 Task: Toggle the show values in the suggest.
Action: Mouse moved to (15, 586)
Screenshot: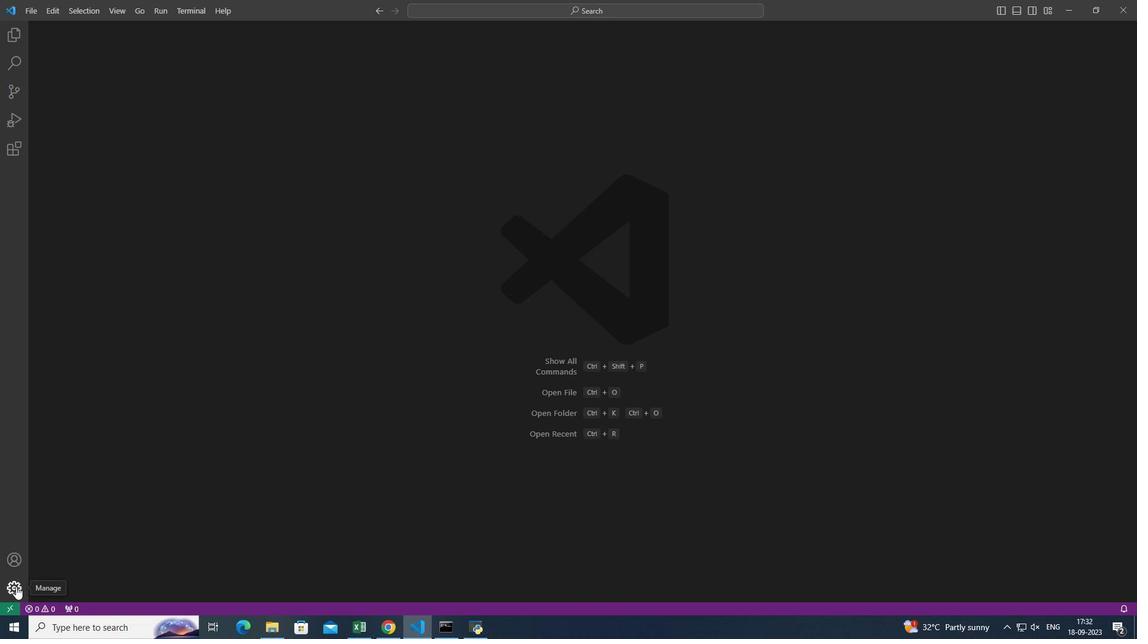 
Action: Mouse pressed left at (15, 586)
Screenshot: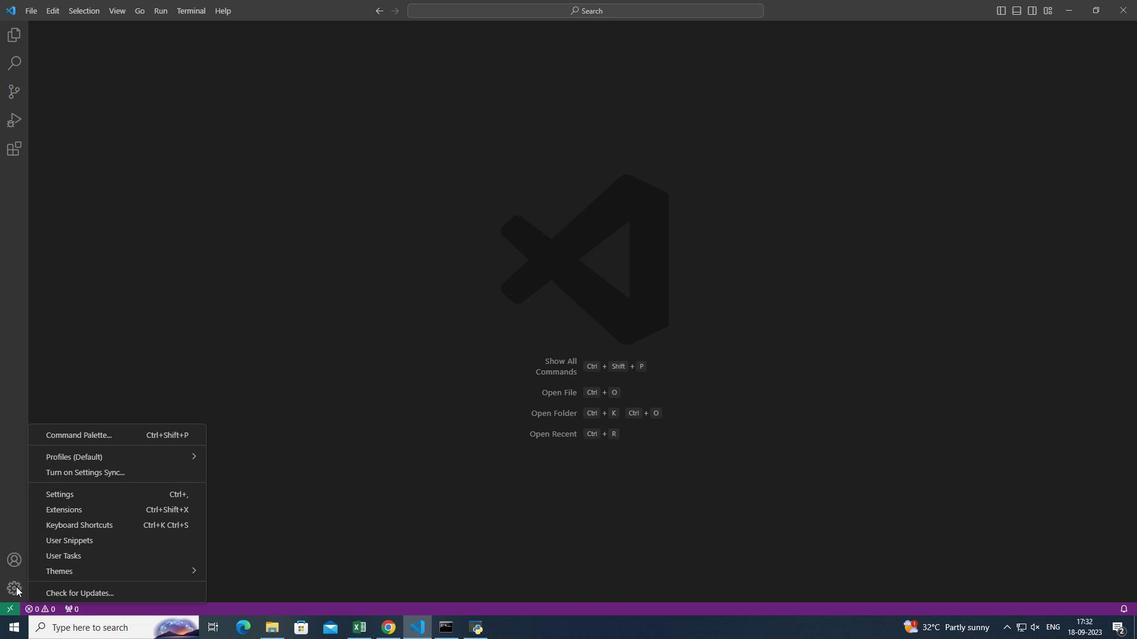 
Action: Mouse moved to (120, 493)
Screenshot: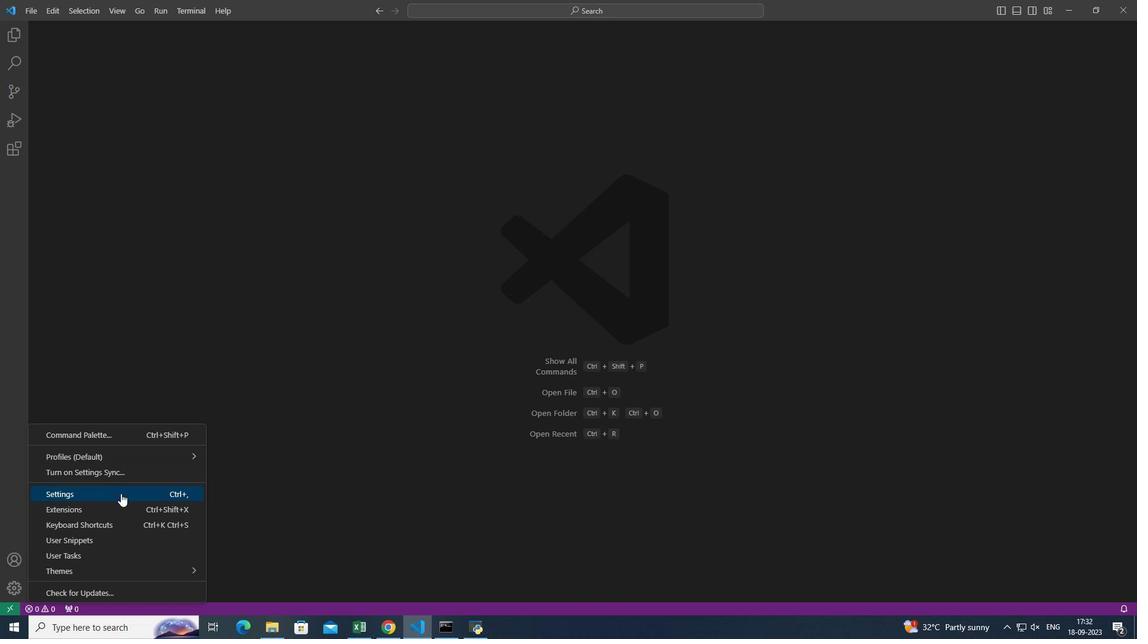 
Action: Mouse pressed left at (120, 493)
Screenshot: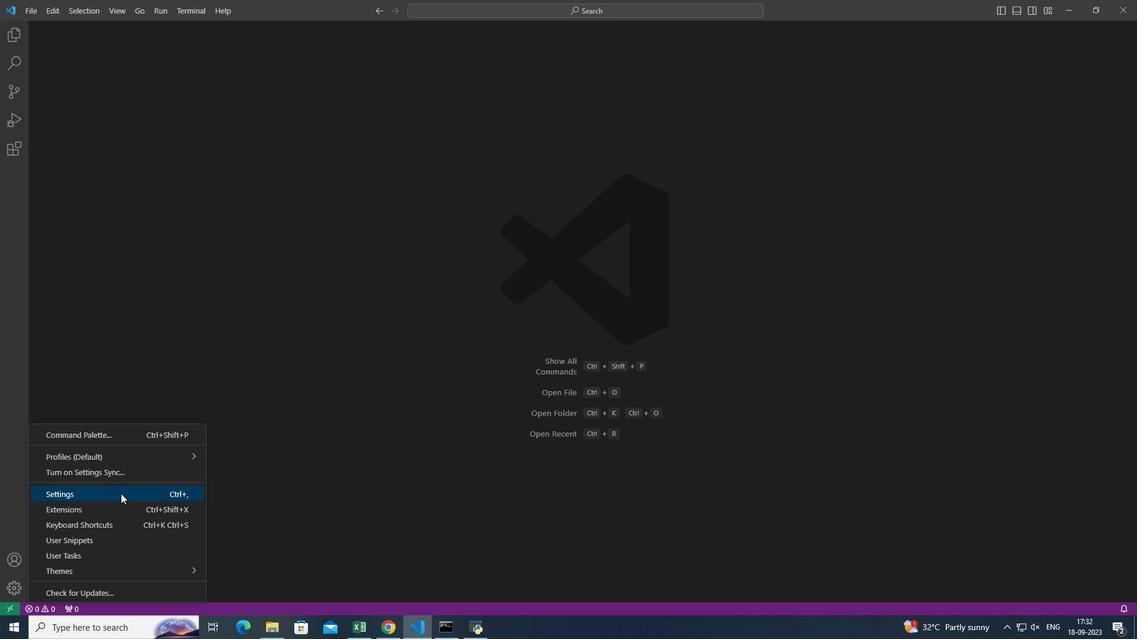 
Action: Mouse moved to (374, 354)
Screenshot: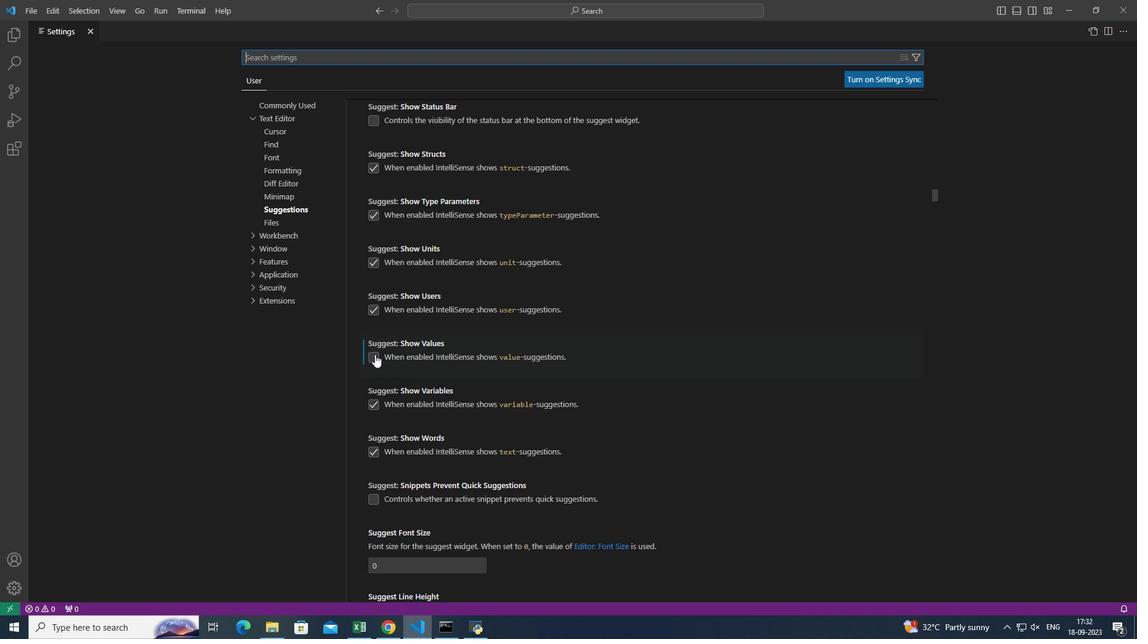 
Action: Mouse pressed left at (374, 354)
Screenshot: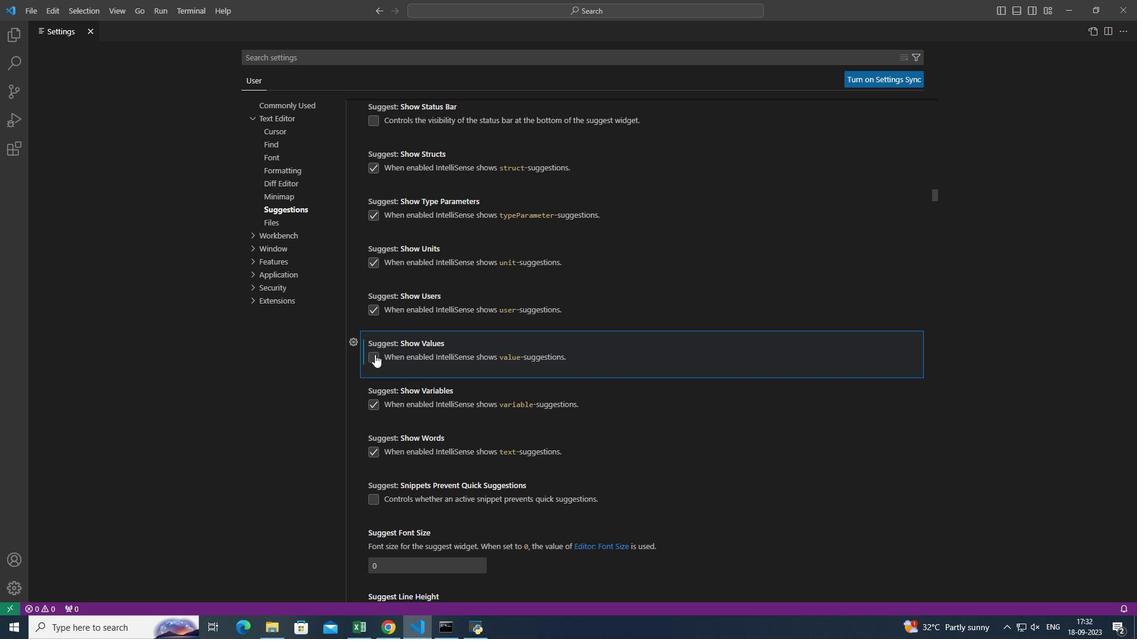 
Action: Mouse moved to (806, 473)
Screenshot: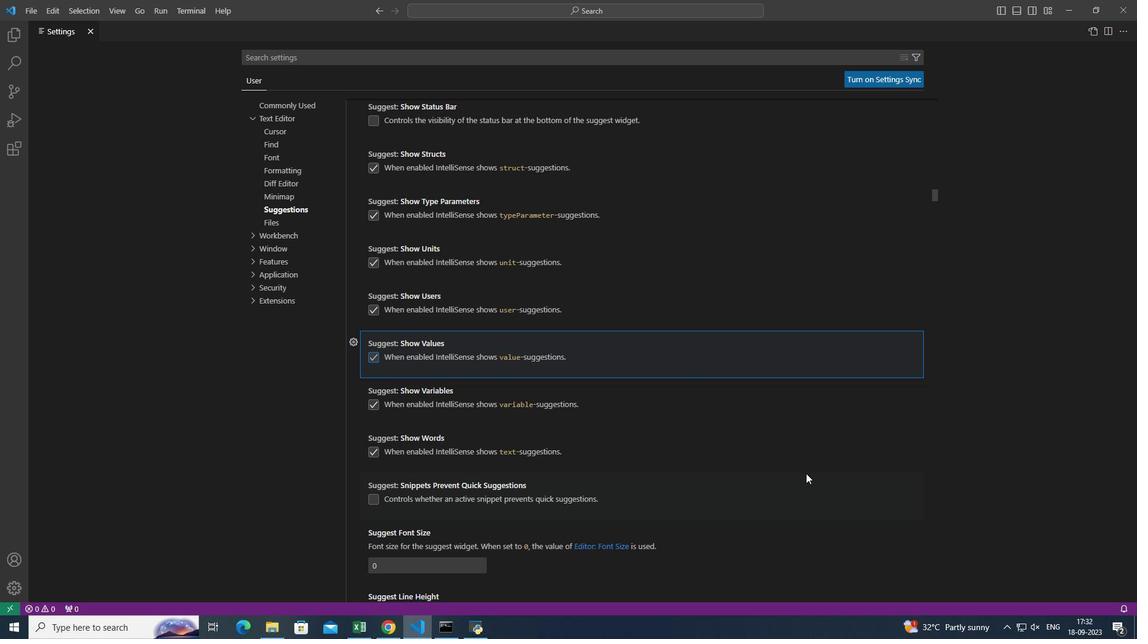 
